 Task: Create a rule from the Routing list, Task moved to a section -> Set Priority in the project TranslateForge , set the section as To-Do and set the priority of the task as  High.
Action: Mouse pressed left at (24, 65)
Screenshot: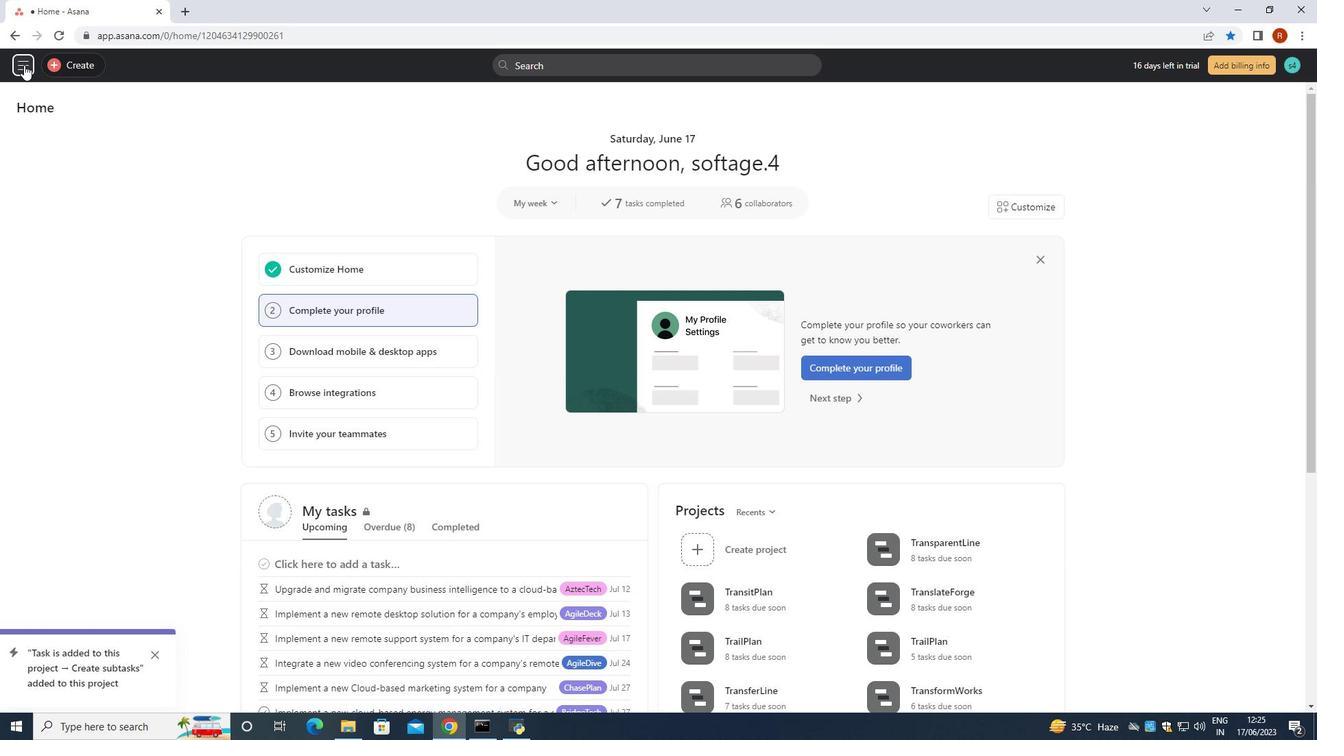 
Action: Mouse moved to (68, 455)
Screenshot: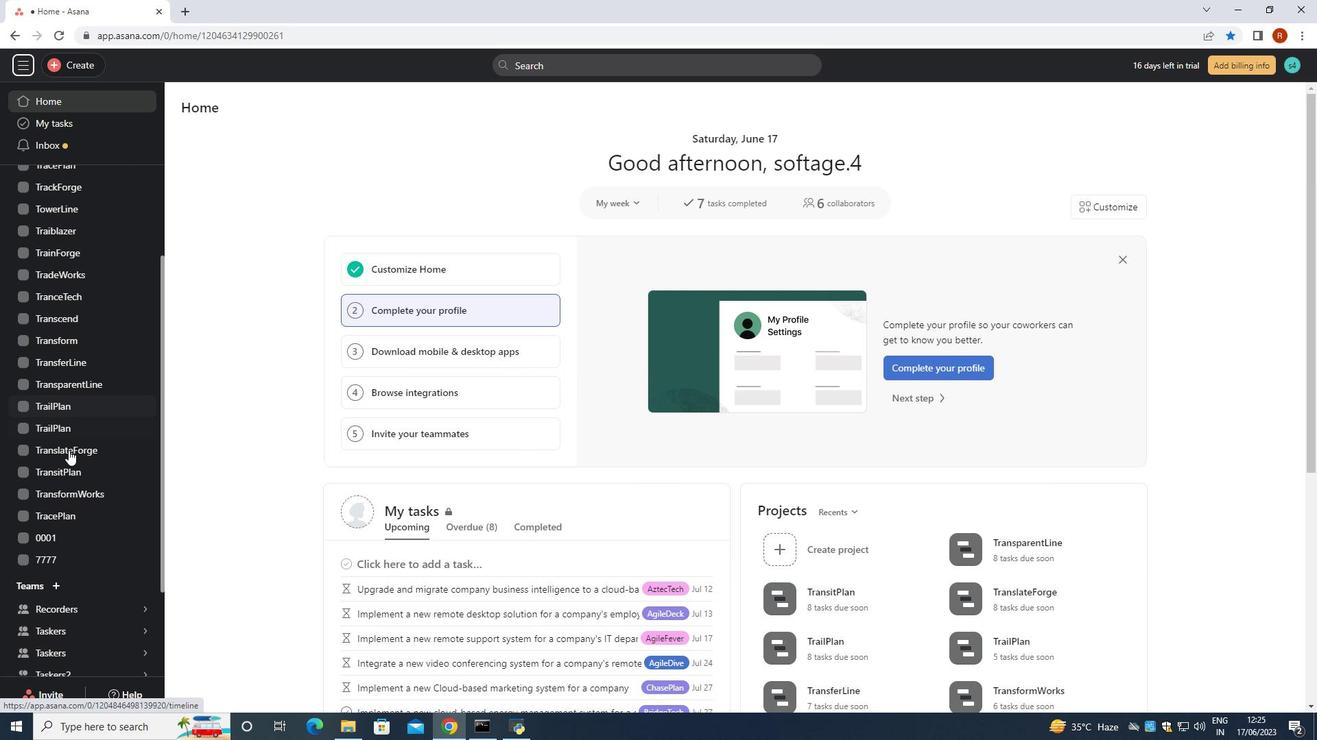 
Action: Mouse pressed left at (68, 455)
Screenshot: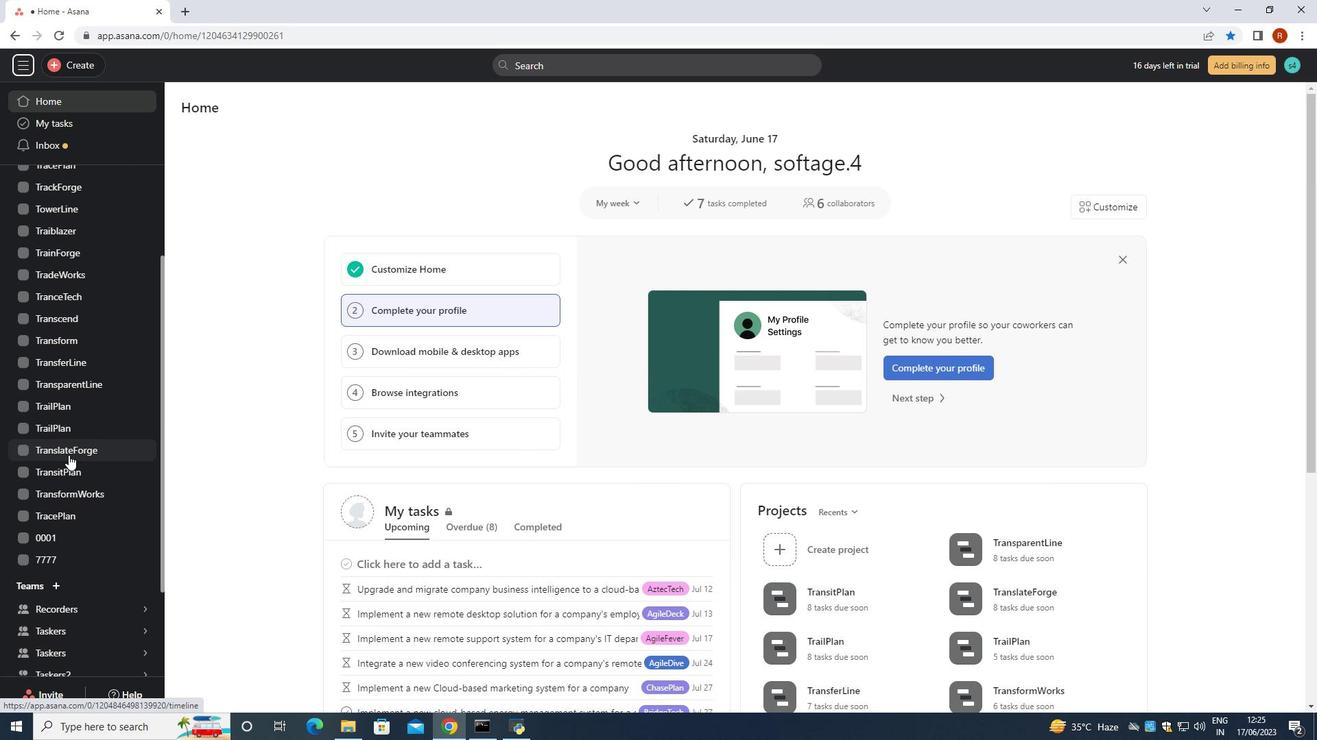 
Action: Mouse moved to (1268, 113)
Screenshot: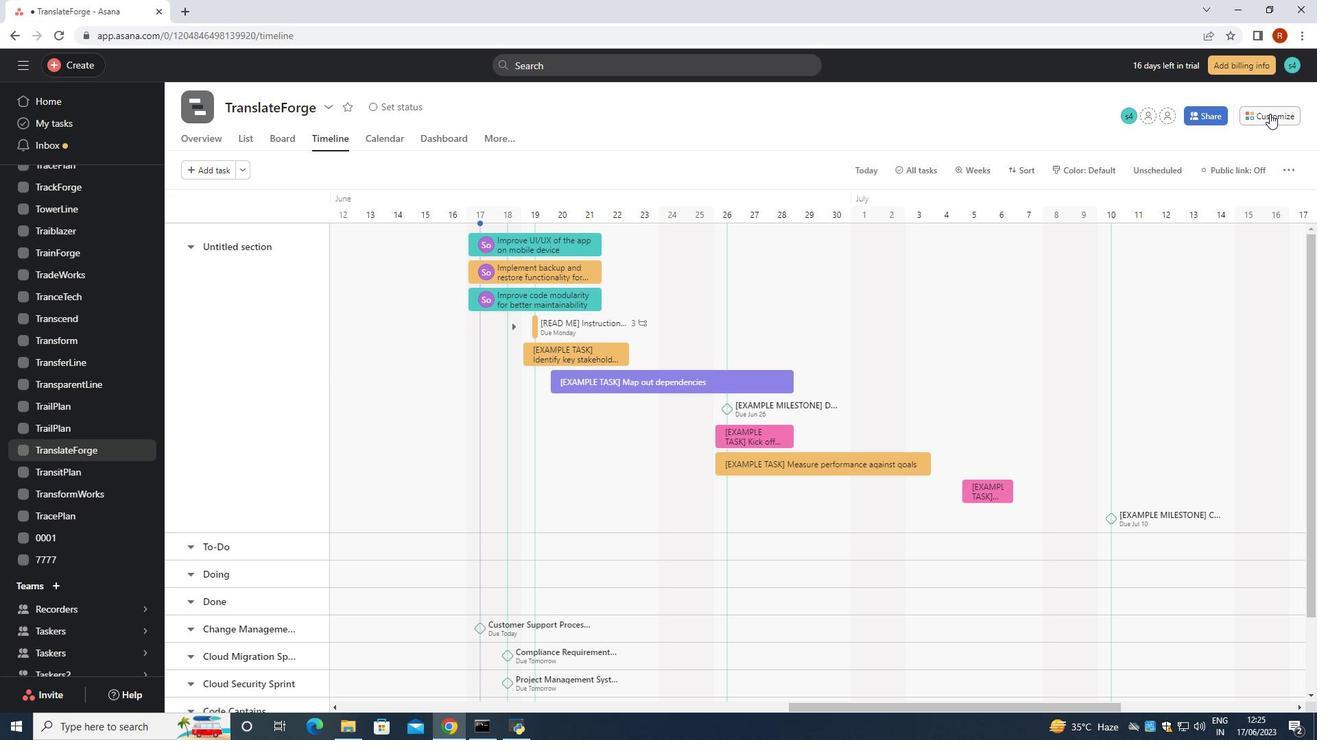 
Action: Mouse pressed left at (1268, 113)
Screenshot: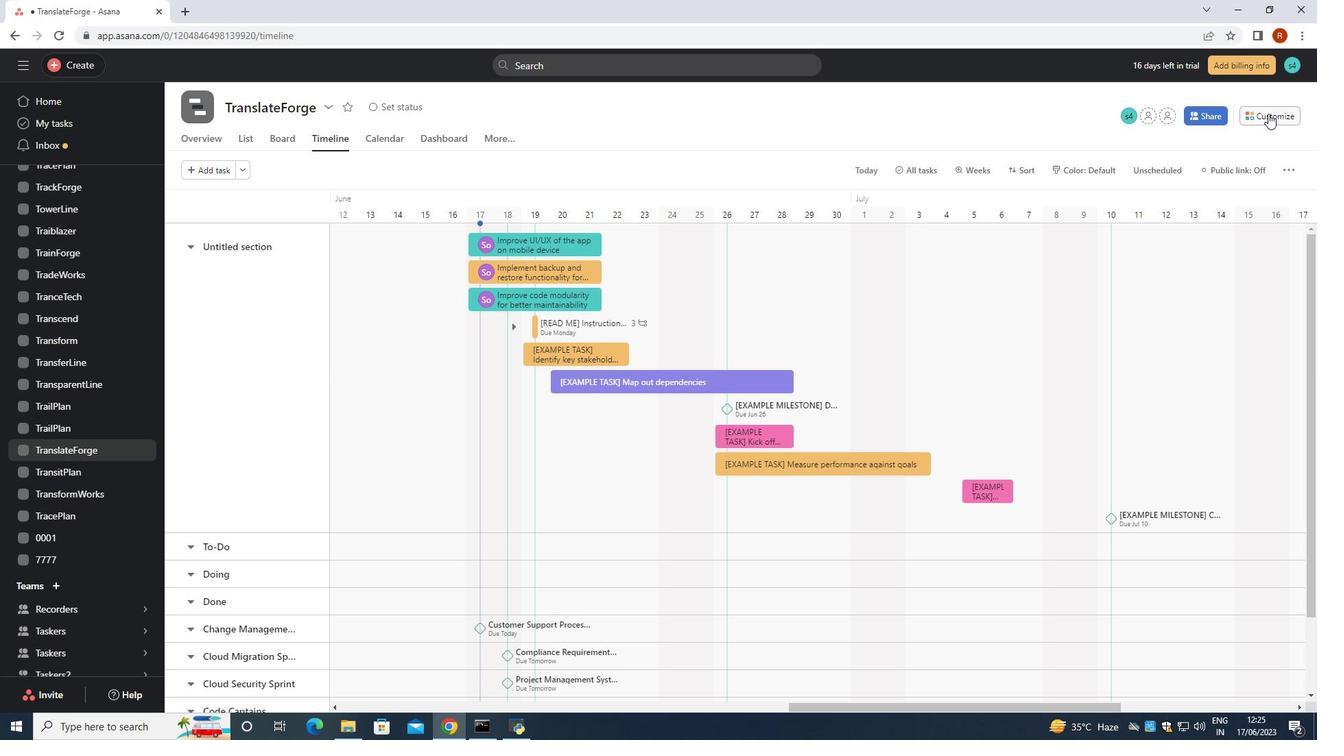 
Action: Mouse moved to (1025, 334)
Screenshot: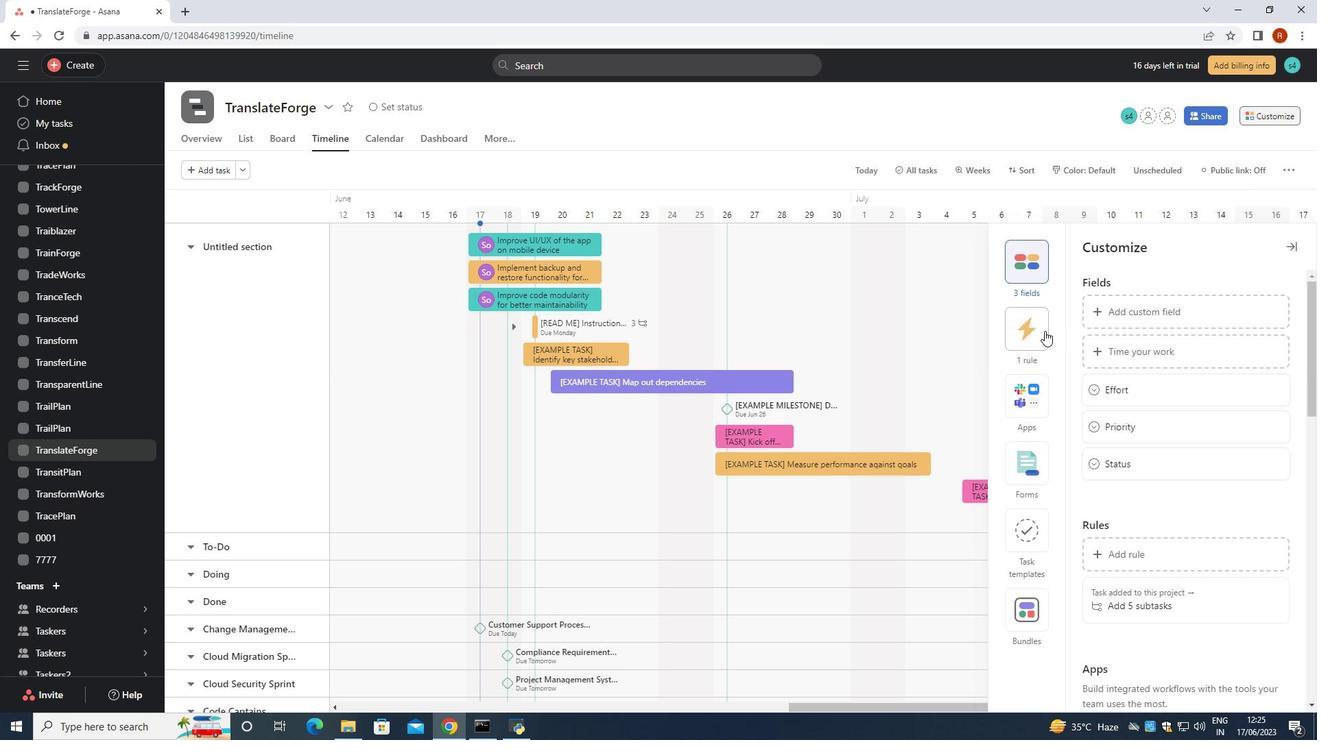 
Action: Mouse pressed left at (1025, 334)
Screenshot: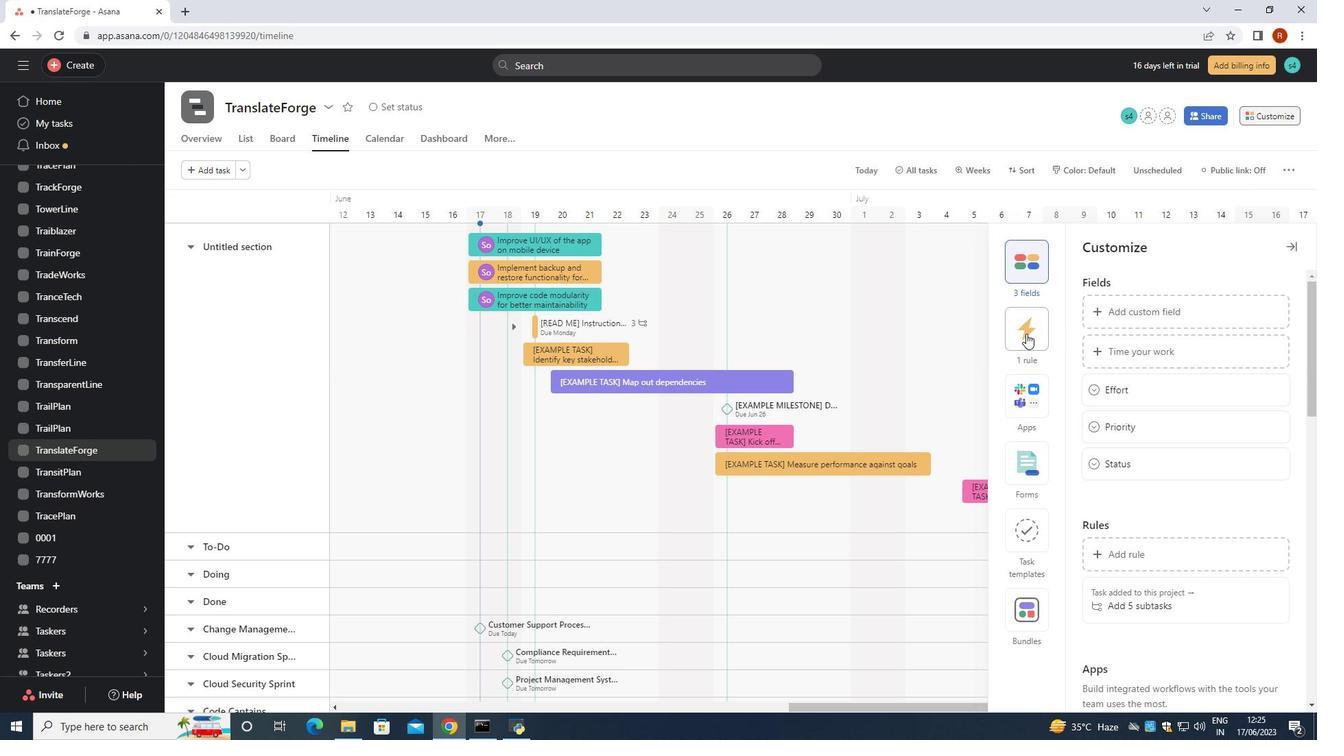 
Action: Mouse moved to (1181, 322)
Screenshot: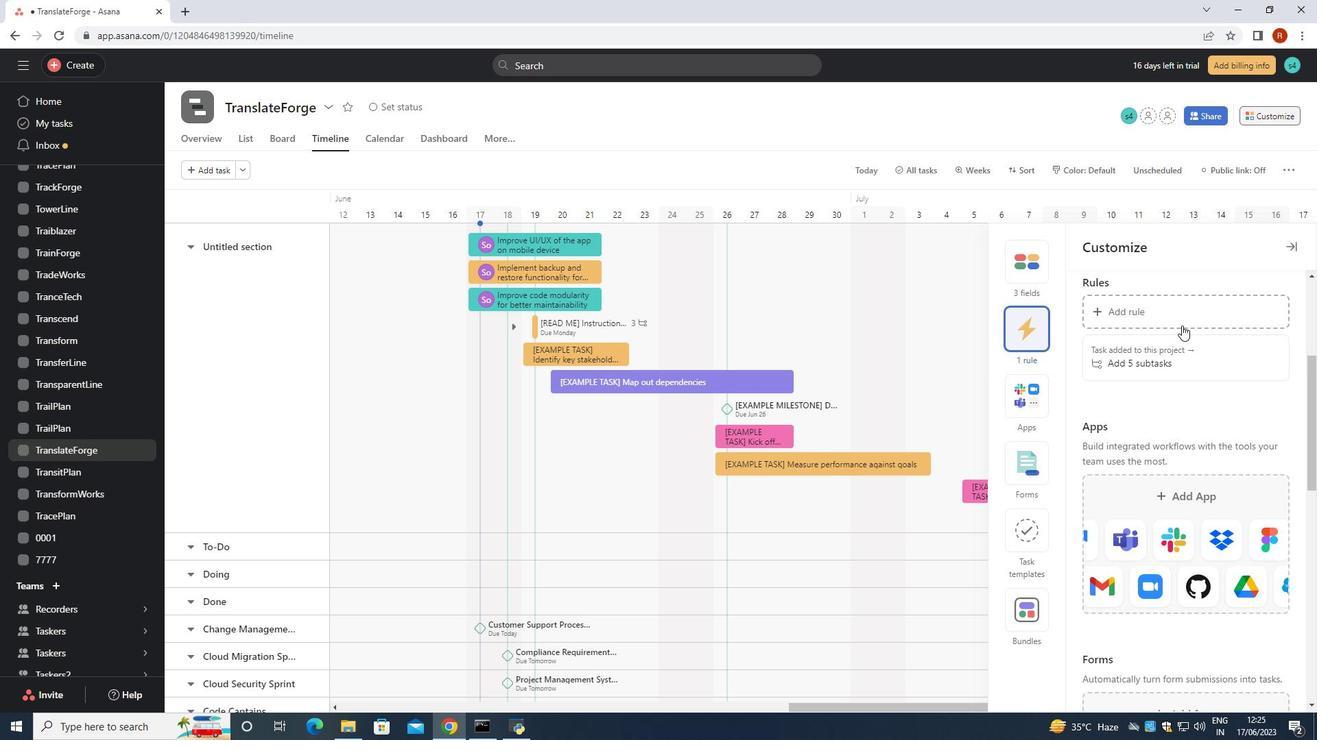 
Action: Mouse pressed left at (1181, 322)
Screenshot: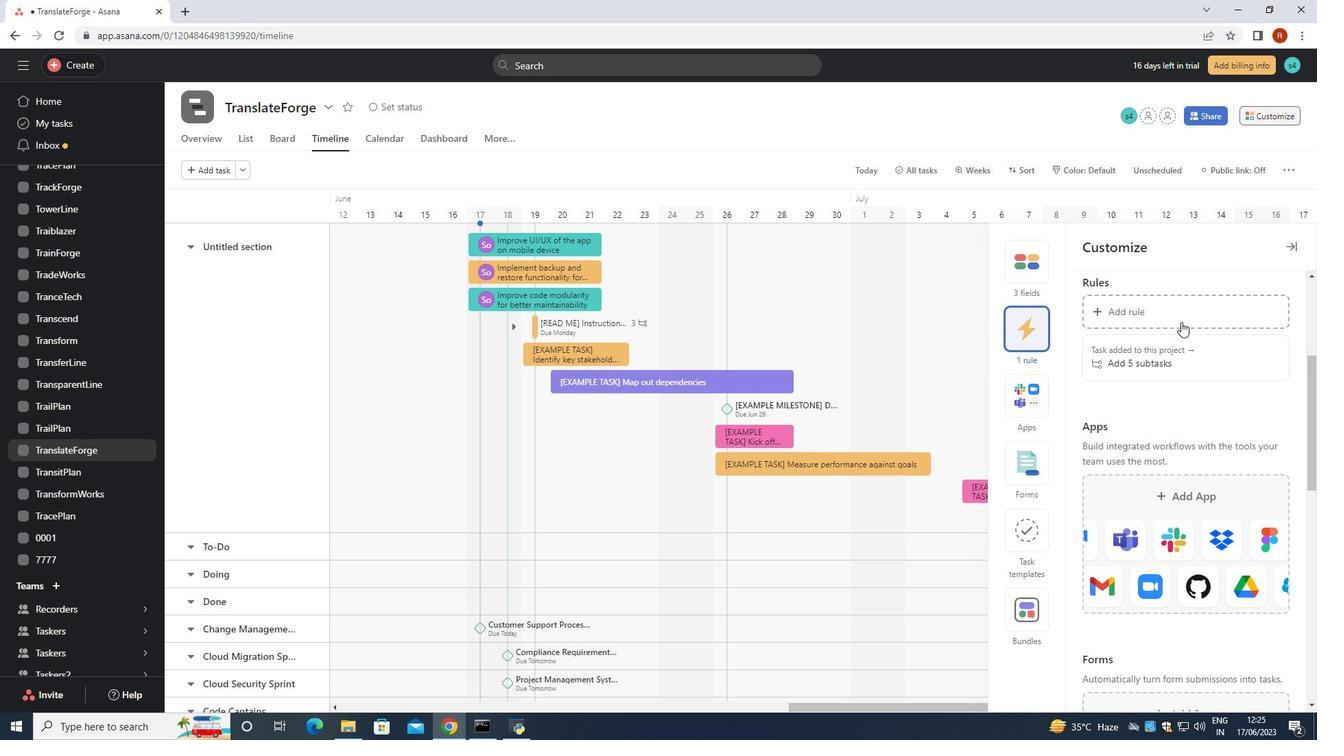 
Action: Mouse moved to (291, 183)
Screenshot: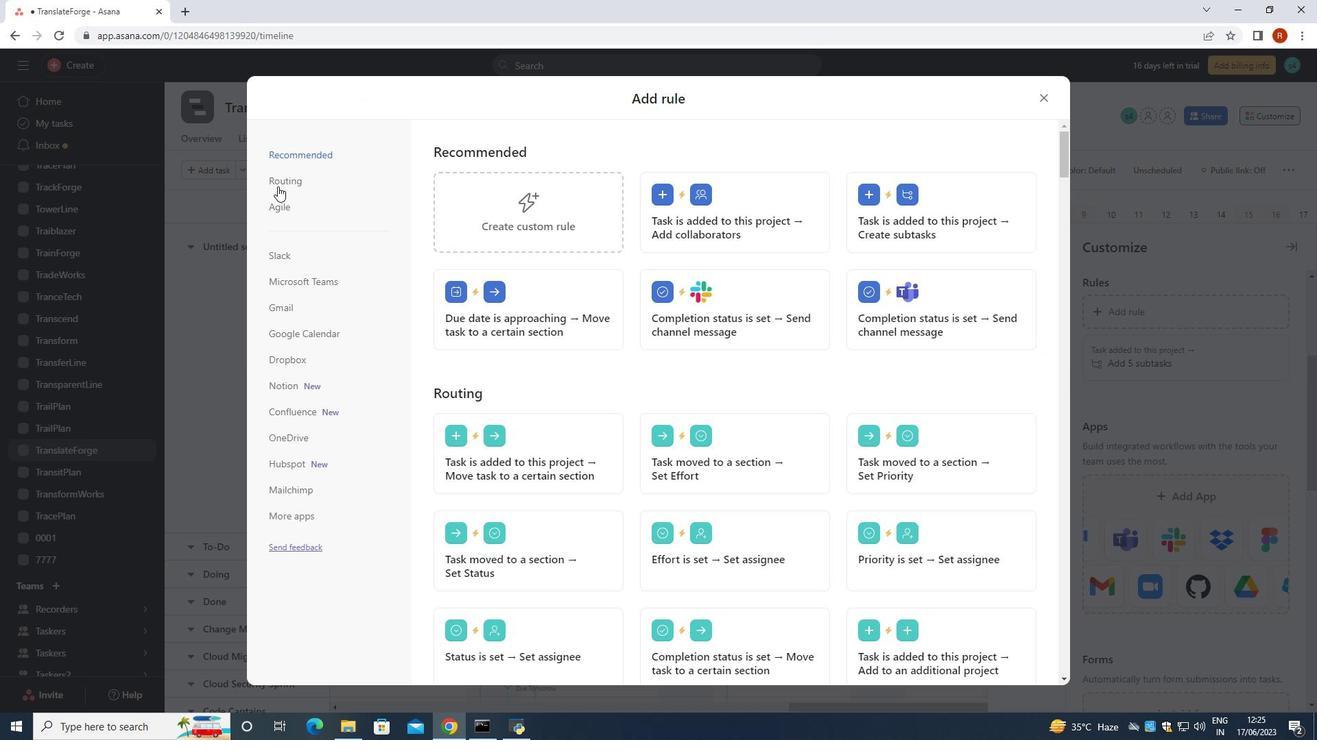 
Action: Mouse pressed left at (291, 183)
Screenshot: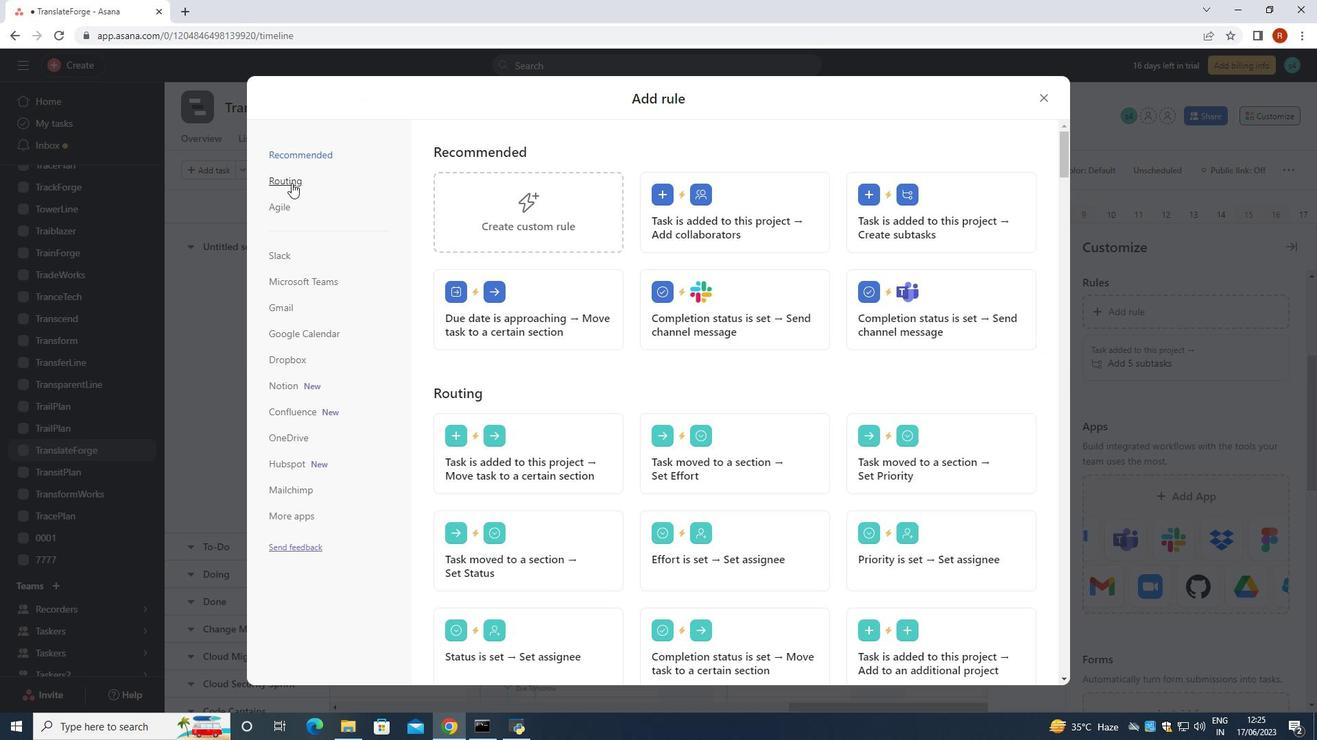 
Action: Mouse moved to (909, 218)
Screenshot: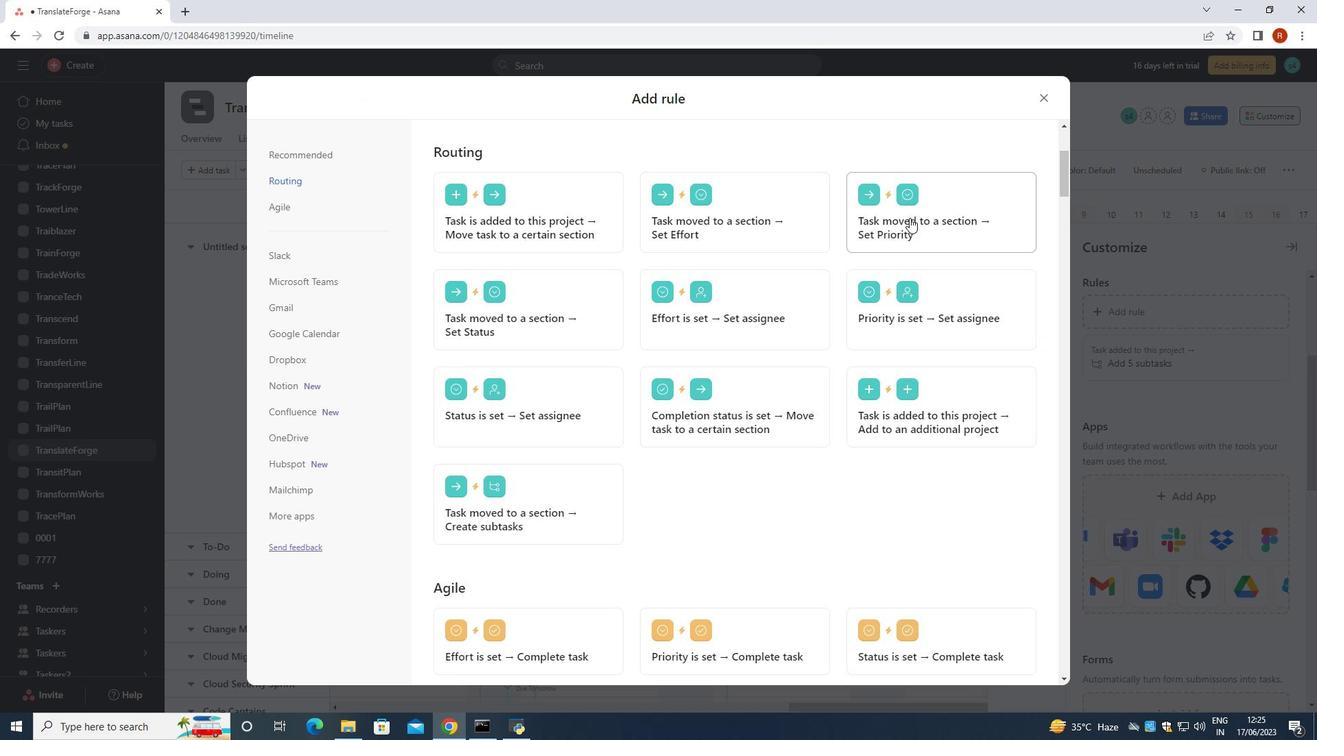 
Action: Mouse pressed left at (909, 218)
Screenshot: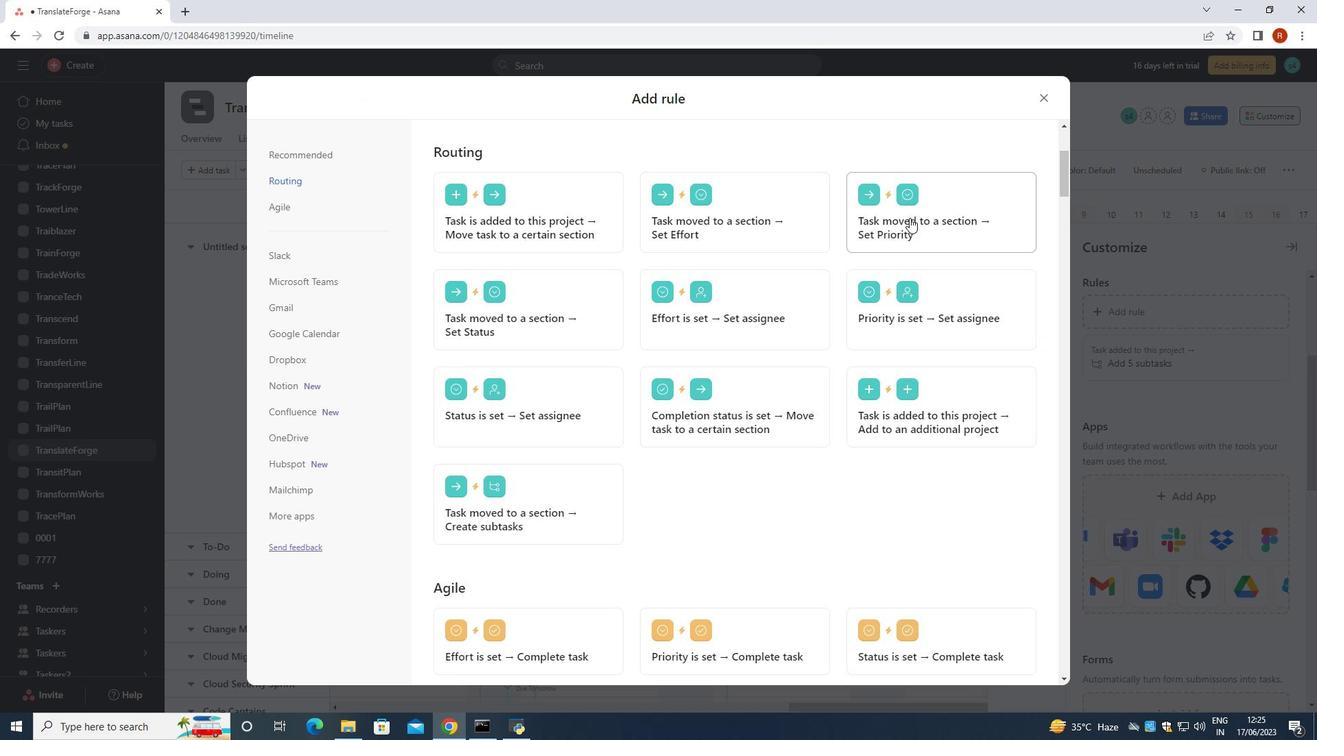 
Action: Mouse moved to (916, 244)
Screenshot: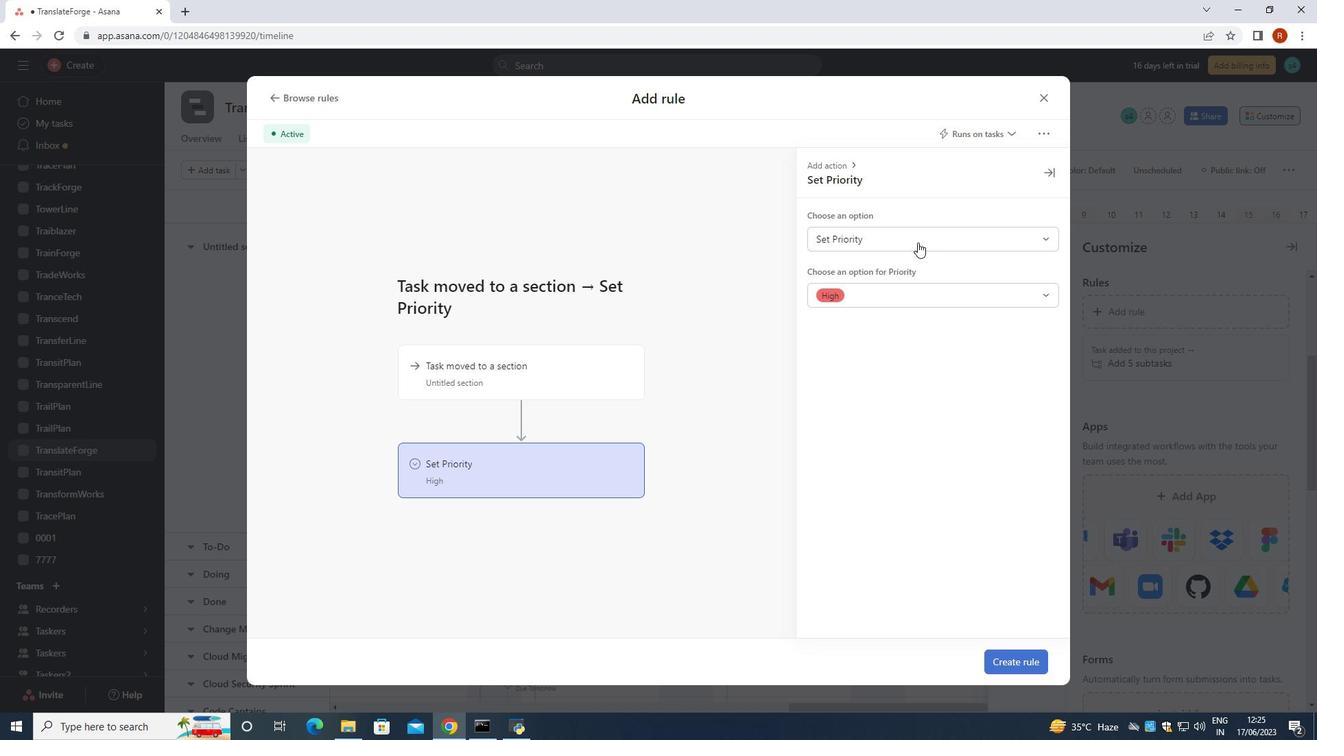 
Action: Mouse pressed left at (916, 244)
Screenshot: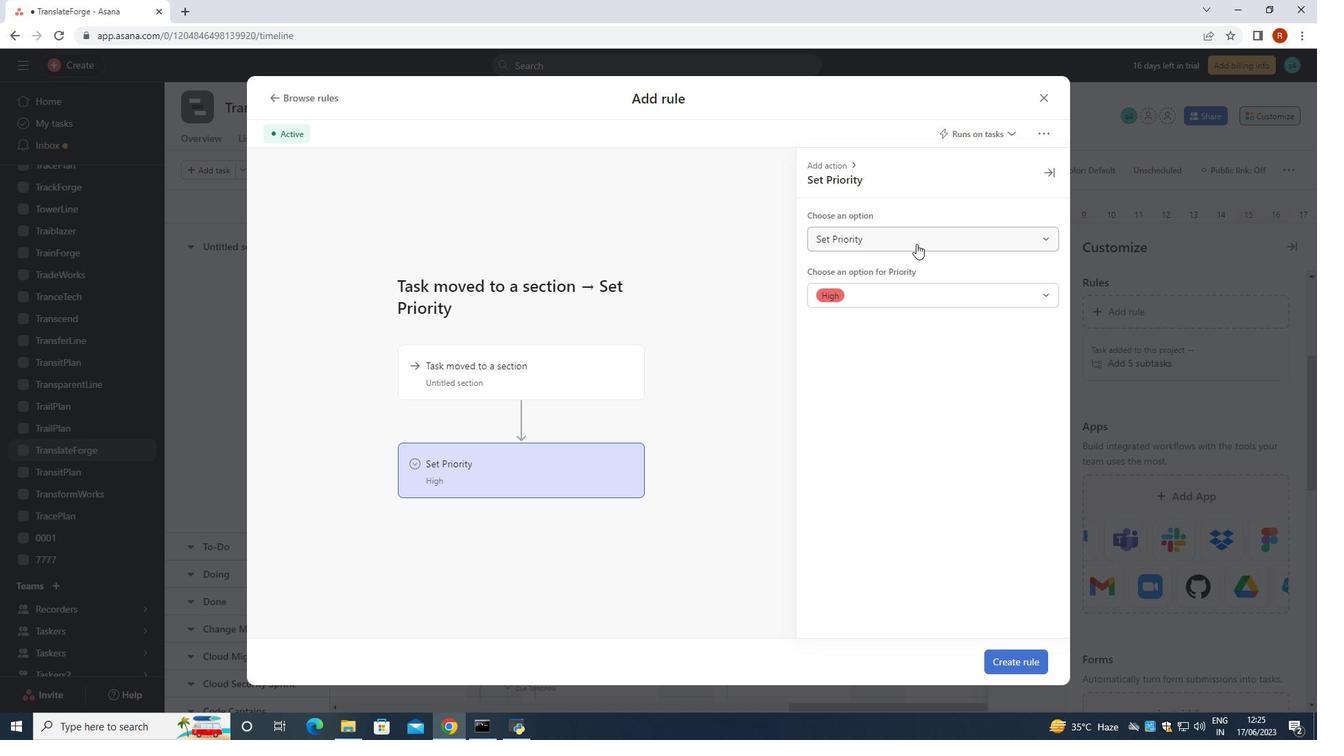 
Action: Mouse pressed left at (916, 244)
Screenshot: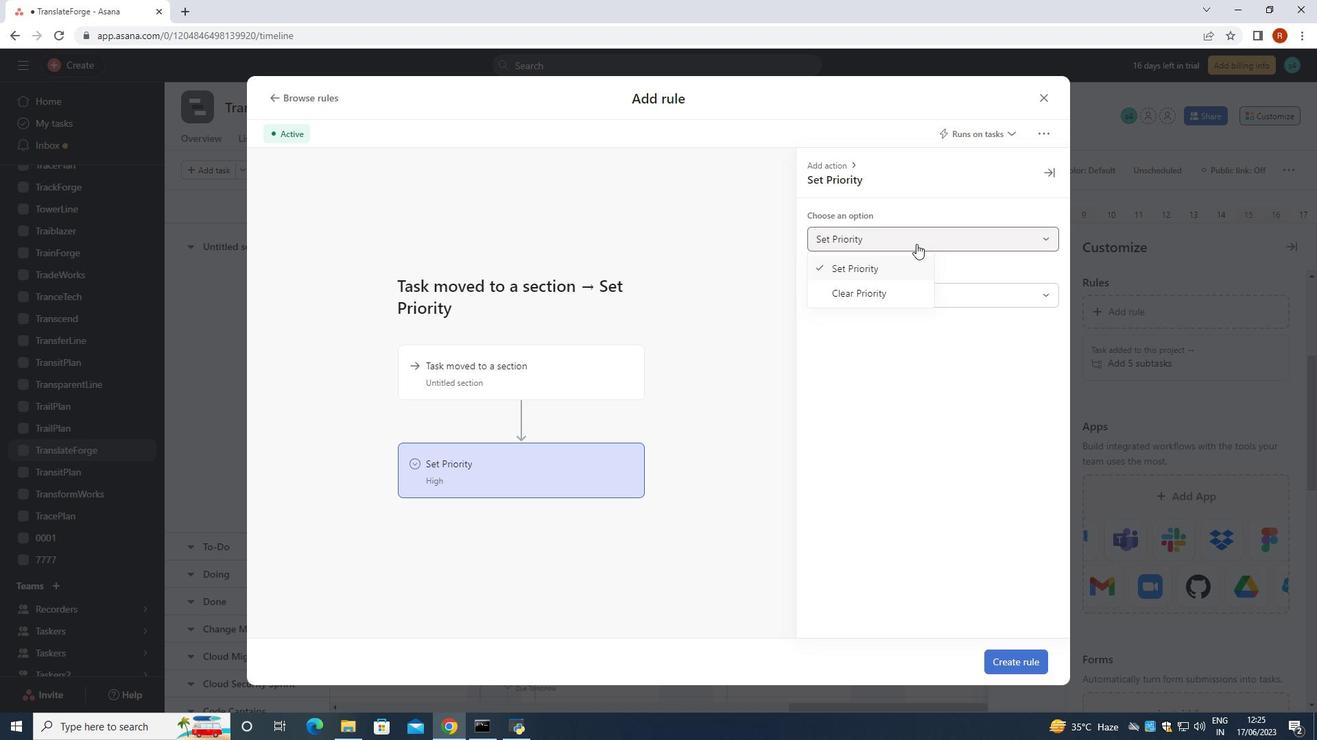 
Action: Mouse moved to (476, 356)
Screenshot: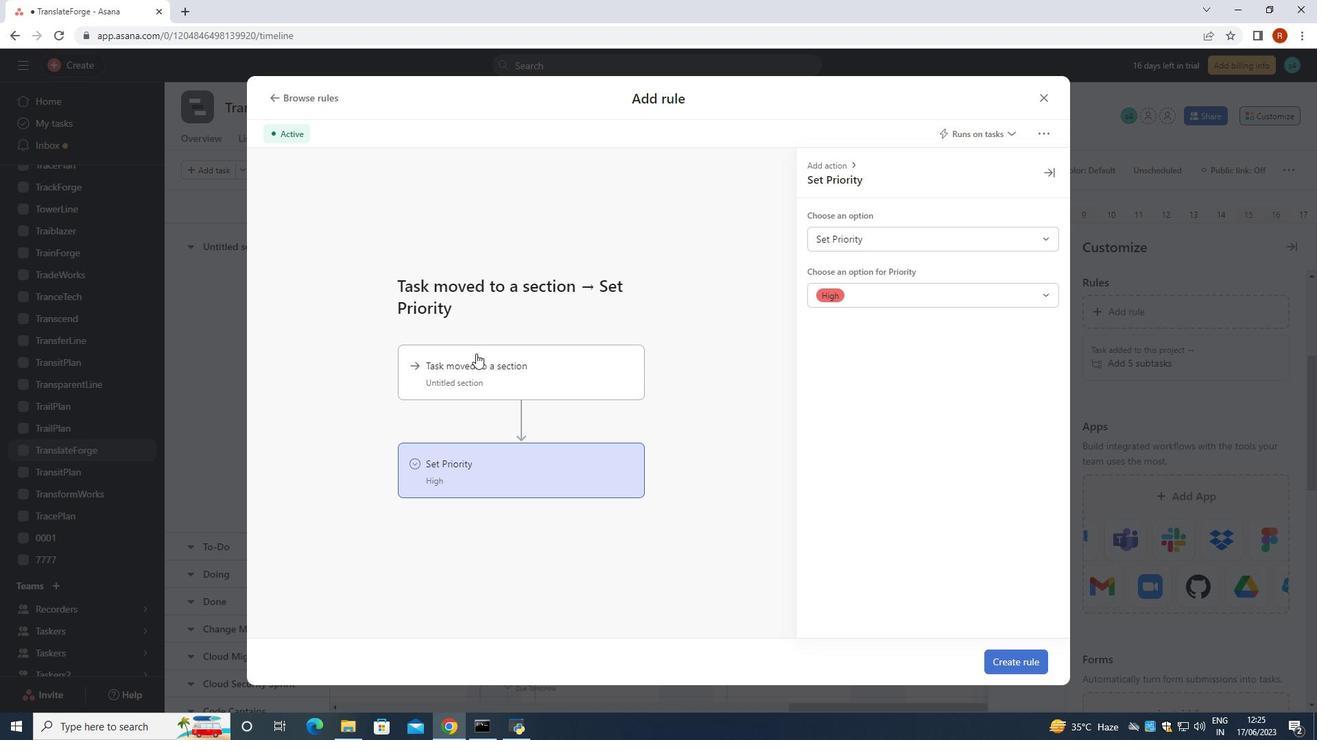 
Action: Mouse pressed left at (476, 356)
Screenshot: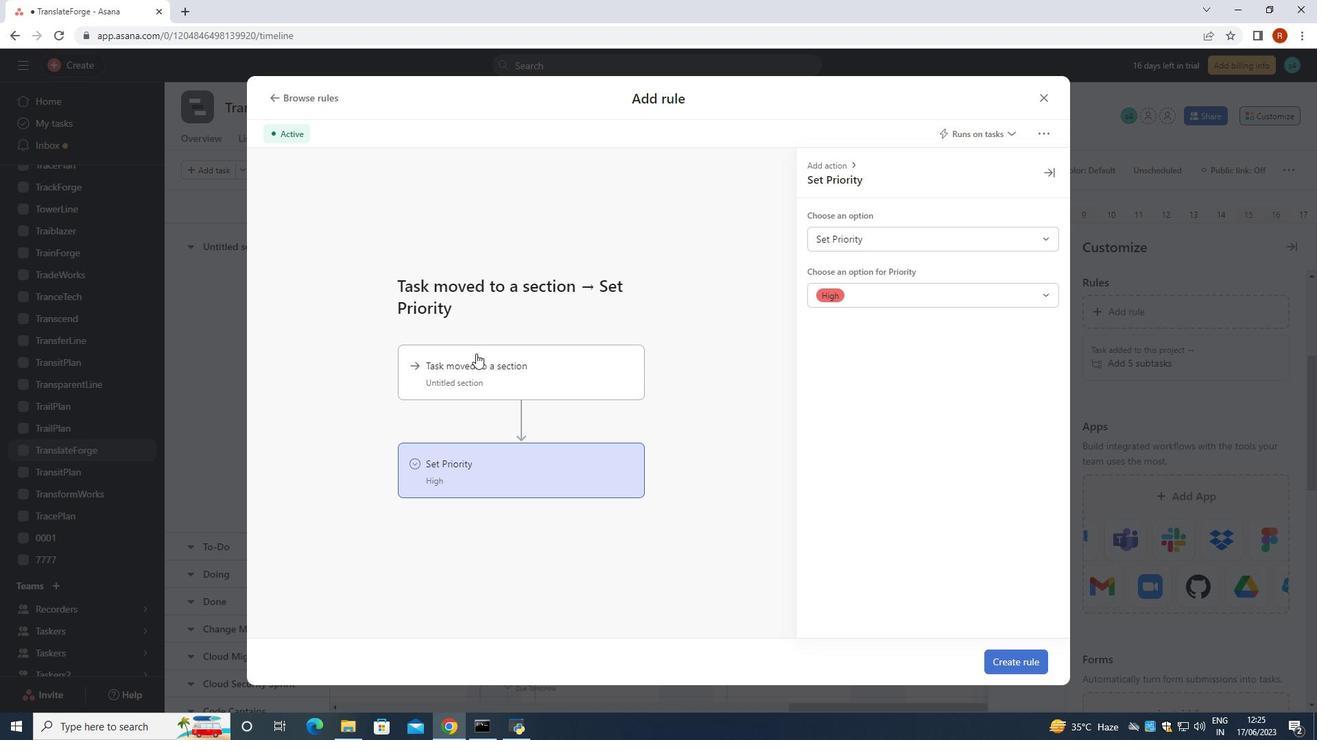 
Action: Mouse moved to (904, 242)
Screenshot: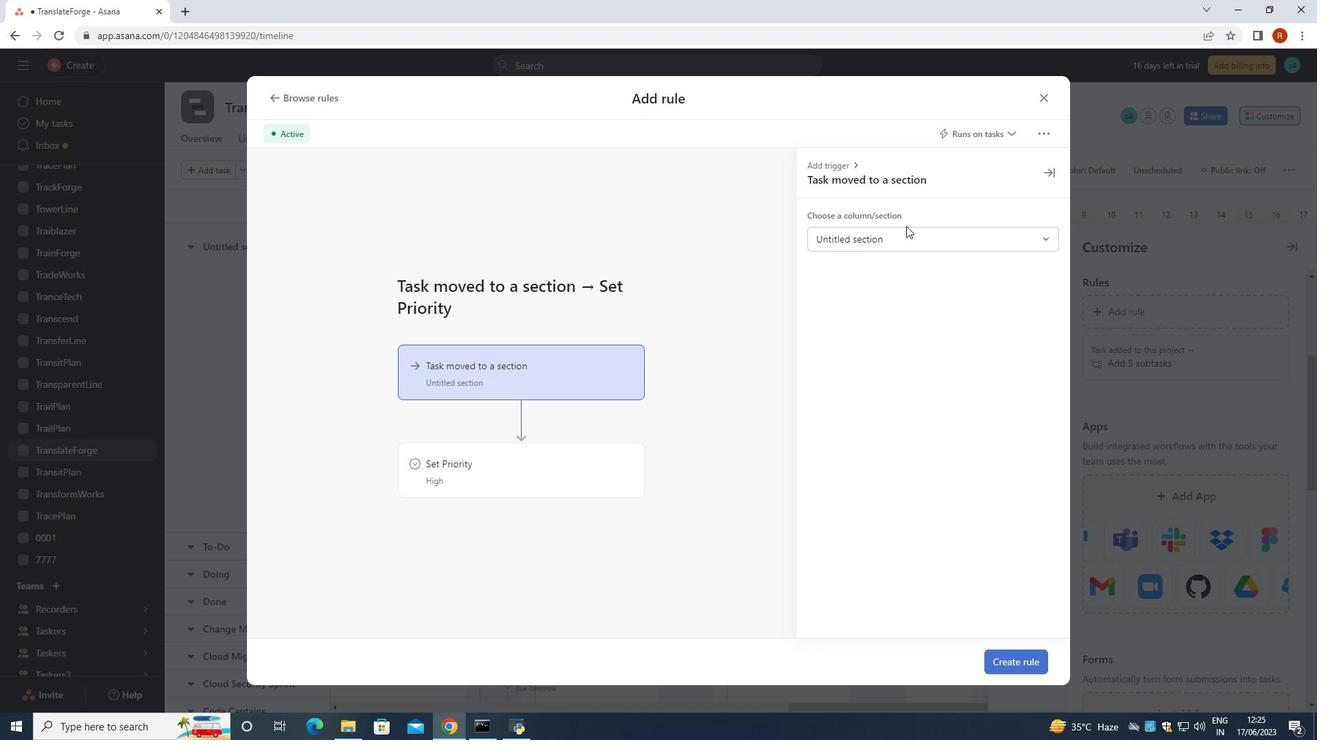 
Action: Mouse pressed left at (904, 242)
Screenshot: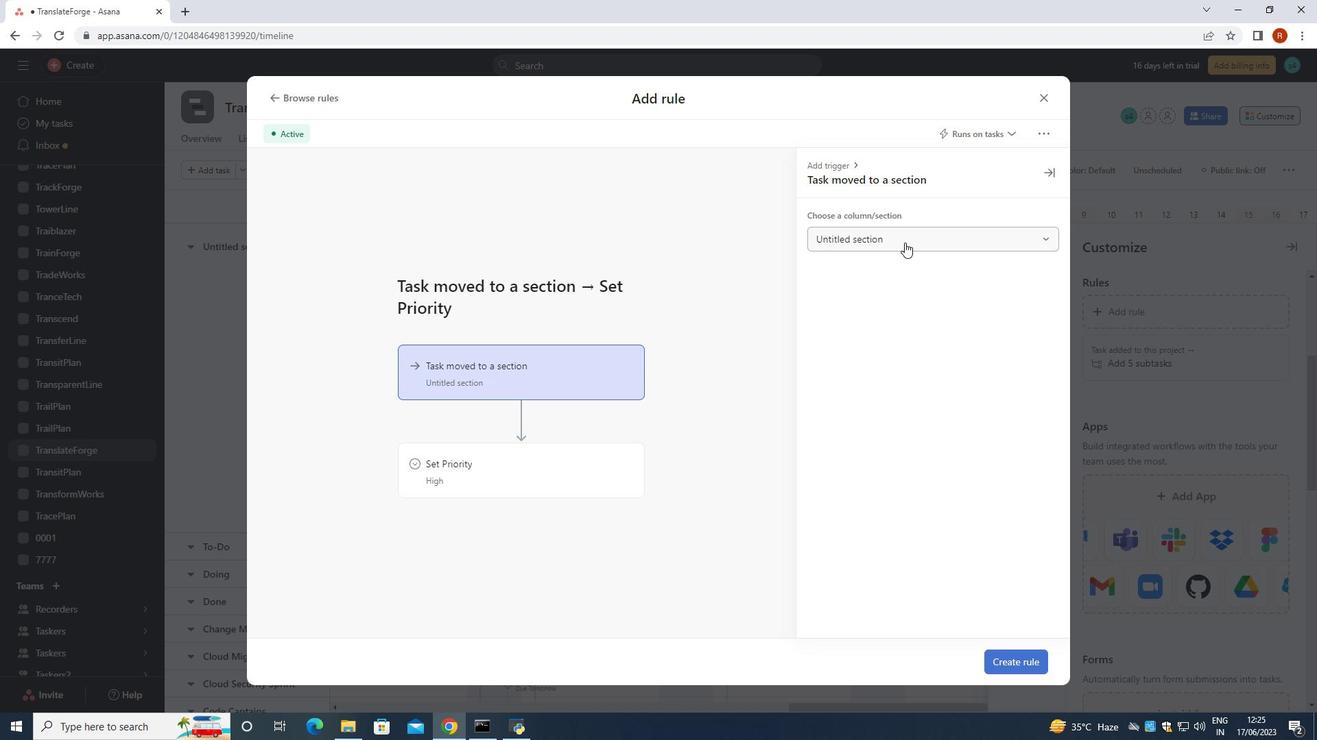 
Action: Mouse moved to (874, 293)
Screenshot: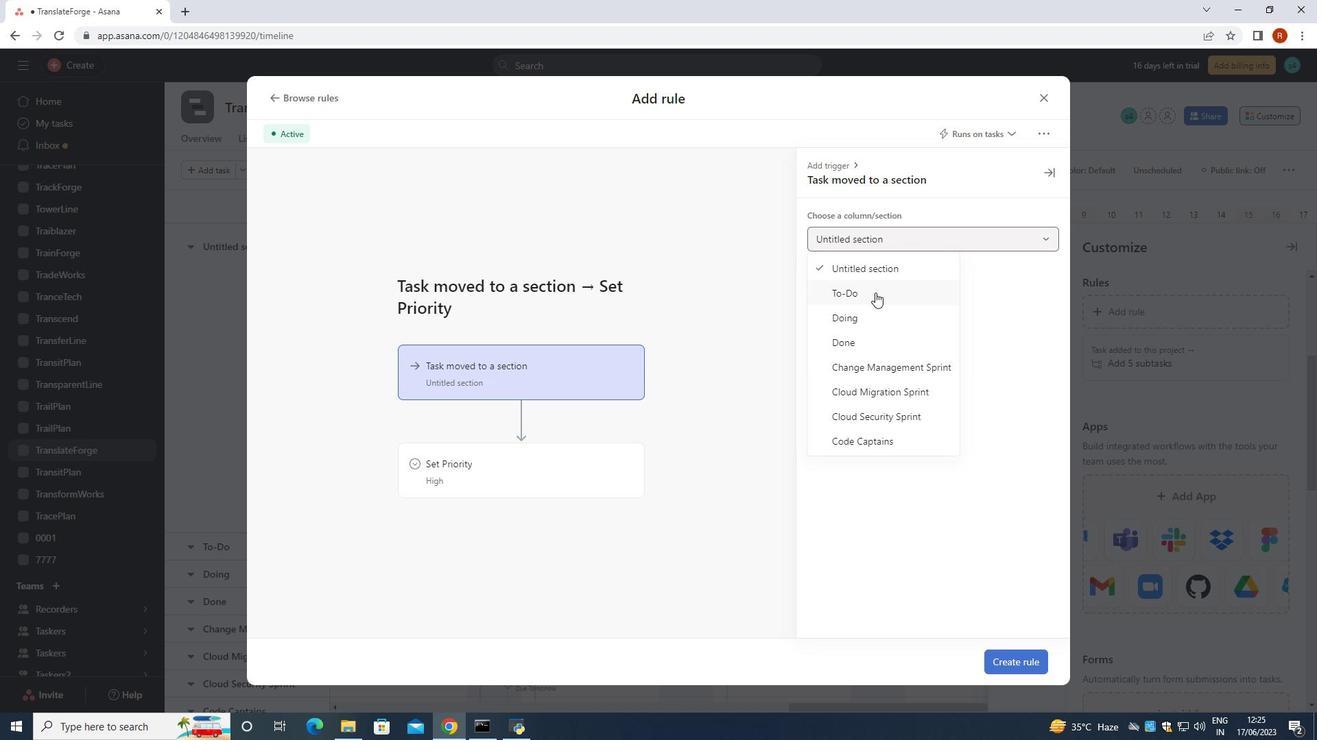 
Action: Mouse pressed left at (874, 293)
Screenshot: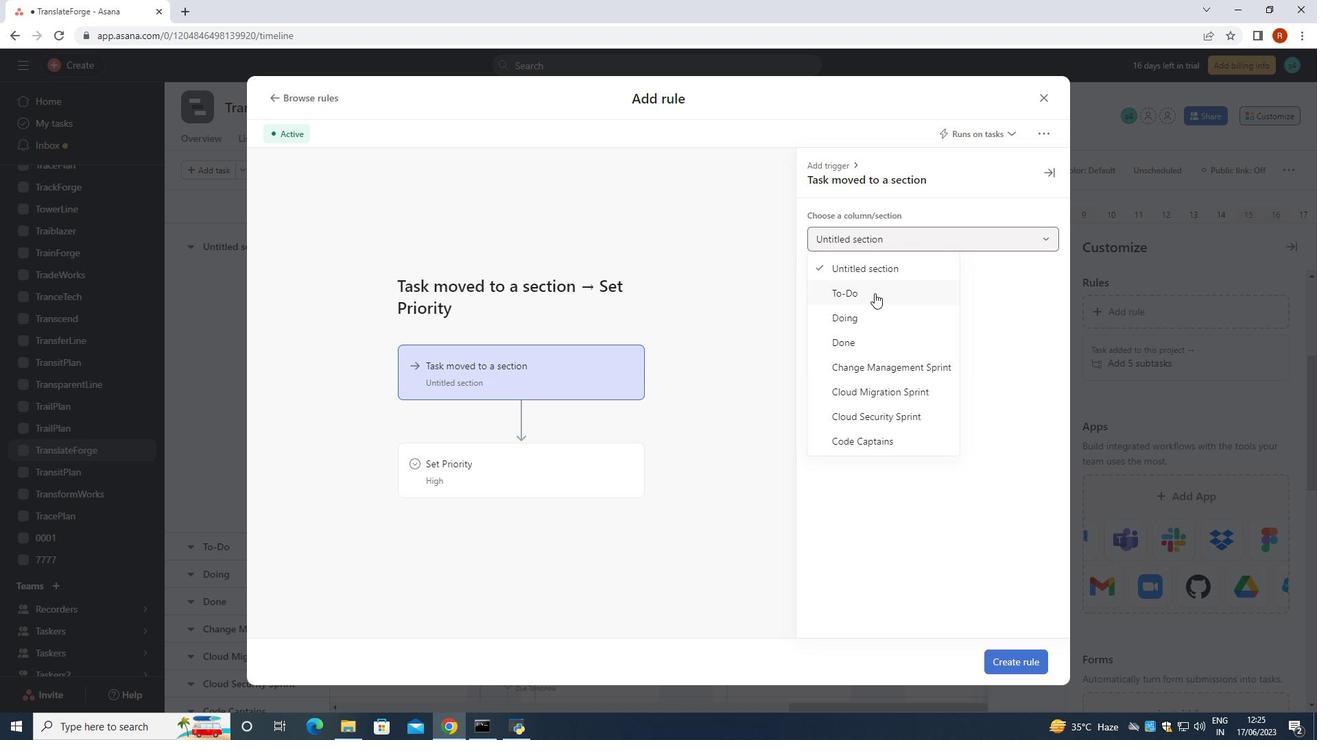 
Action: Mouse moved to (505, 465)
Screenshot: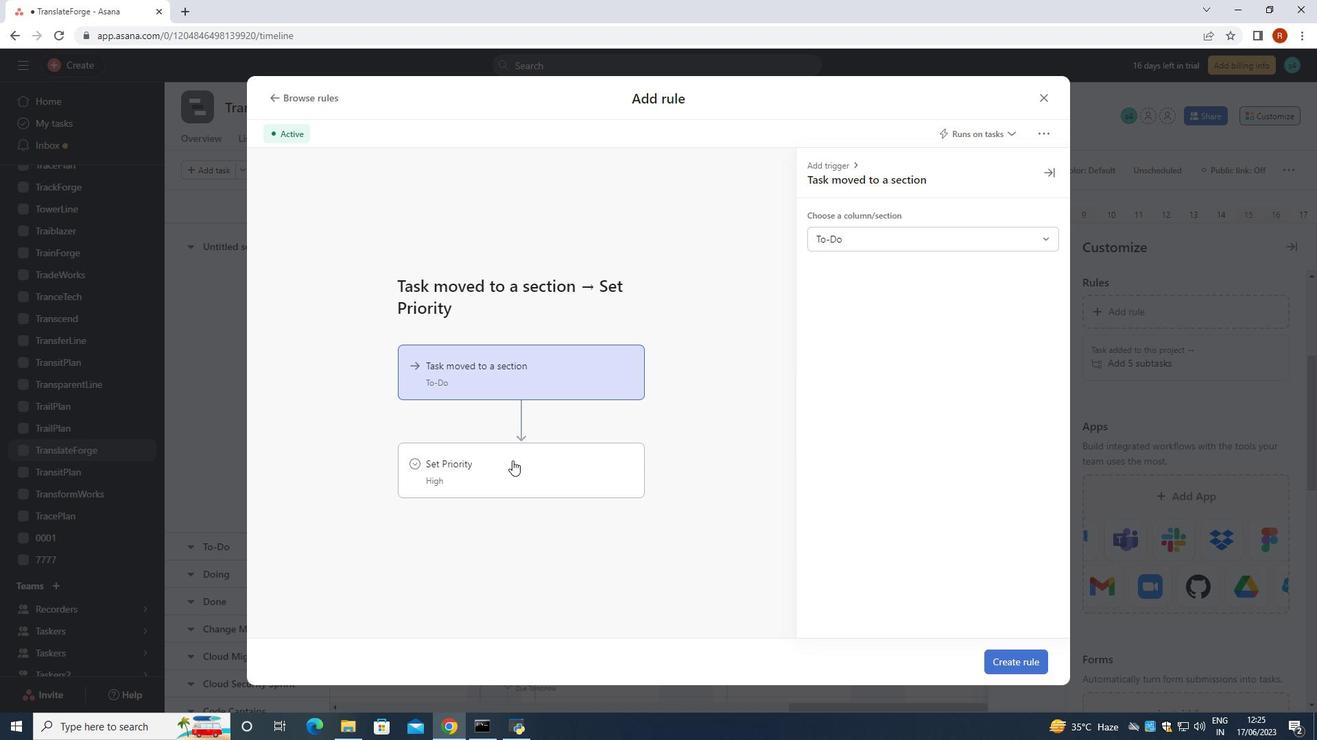 
Action: Mouse pressed left at (505, 465)
Screenshot: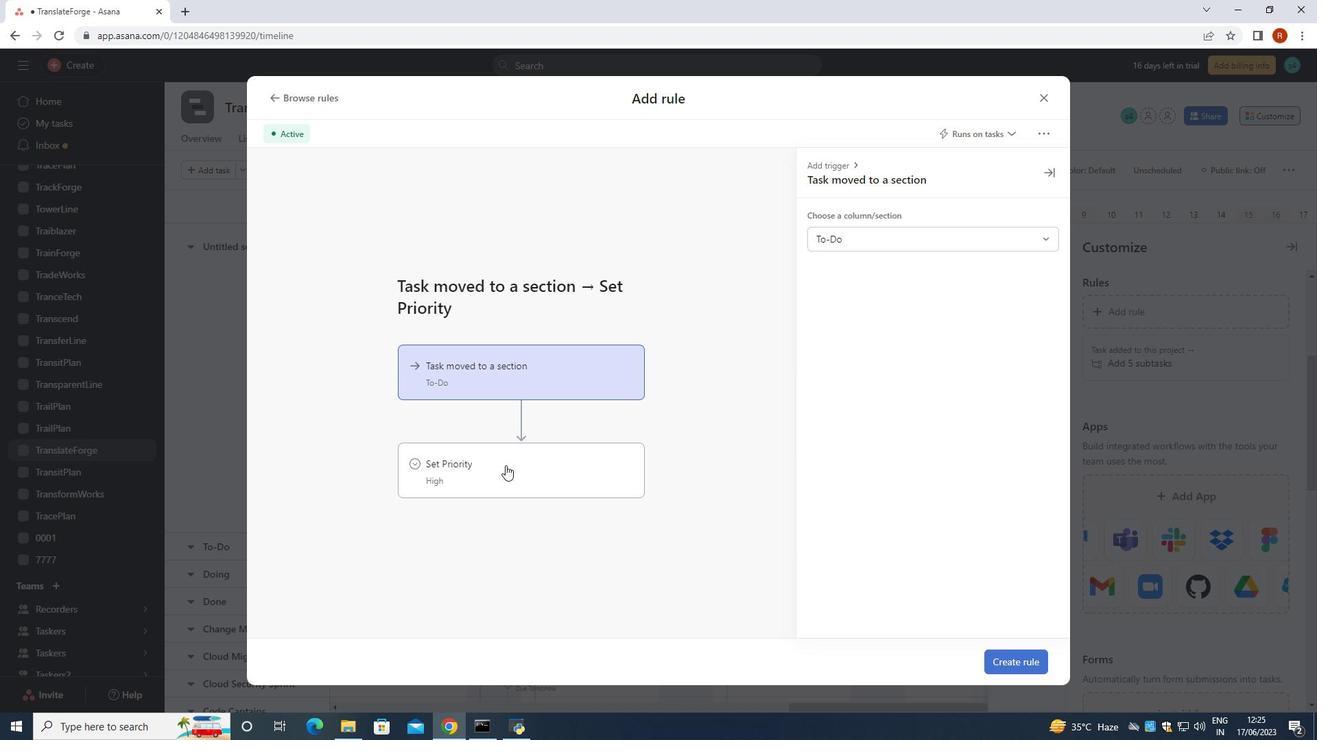 
Action: Mouse moved to (876, 299)
Screenshot: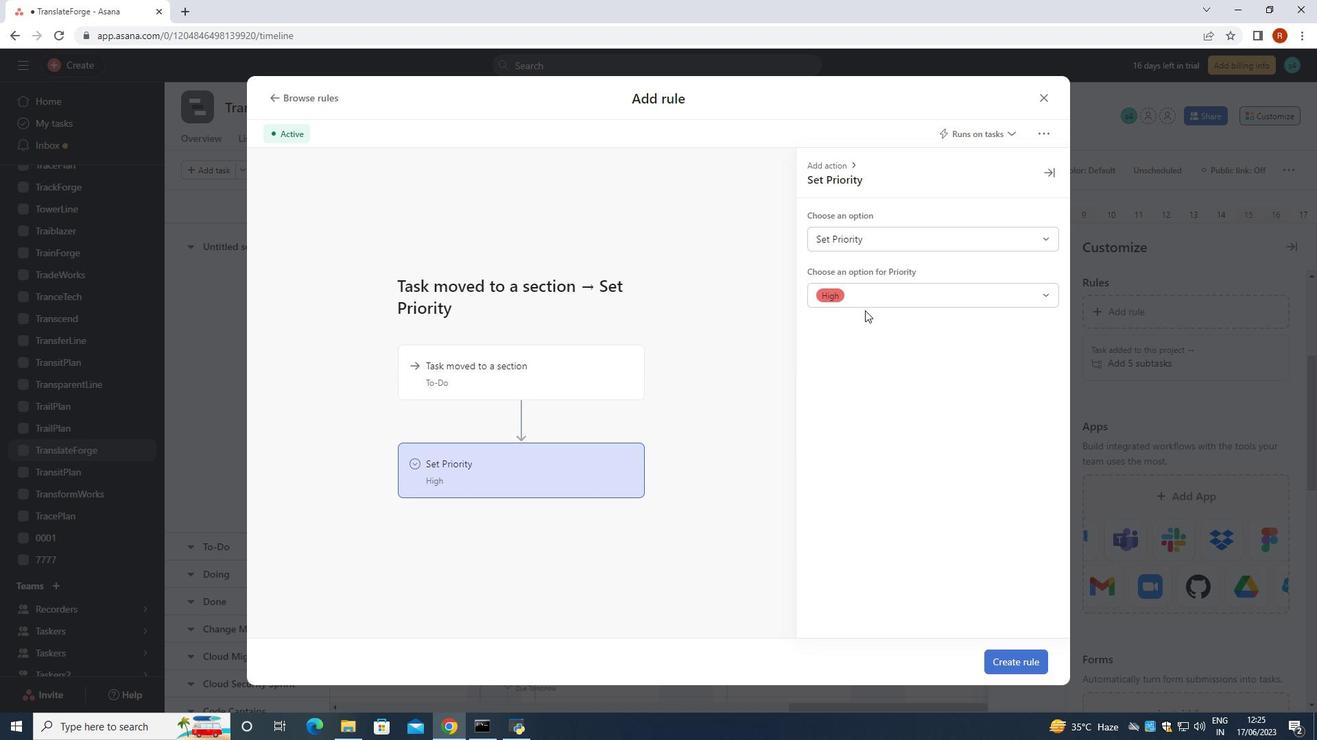 
Action: Mouse pressed left at (876, 299)
Screenshot: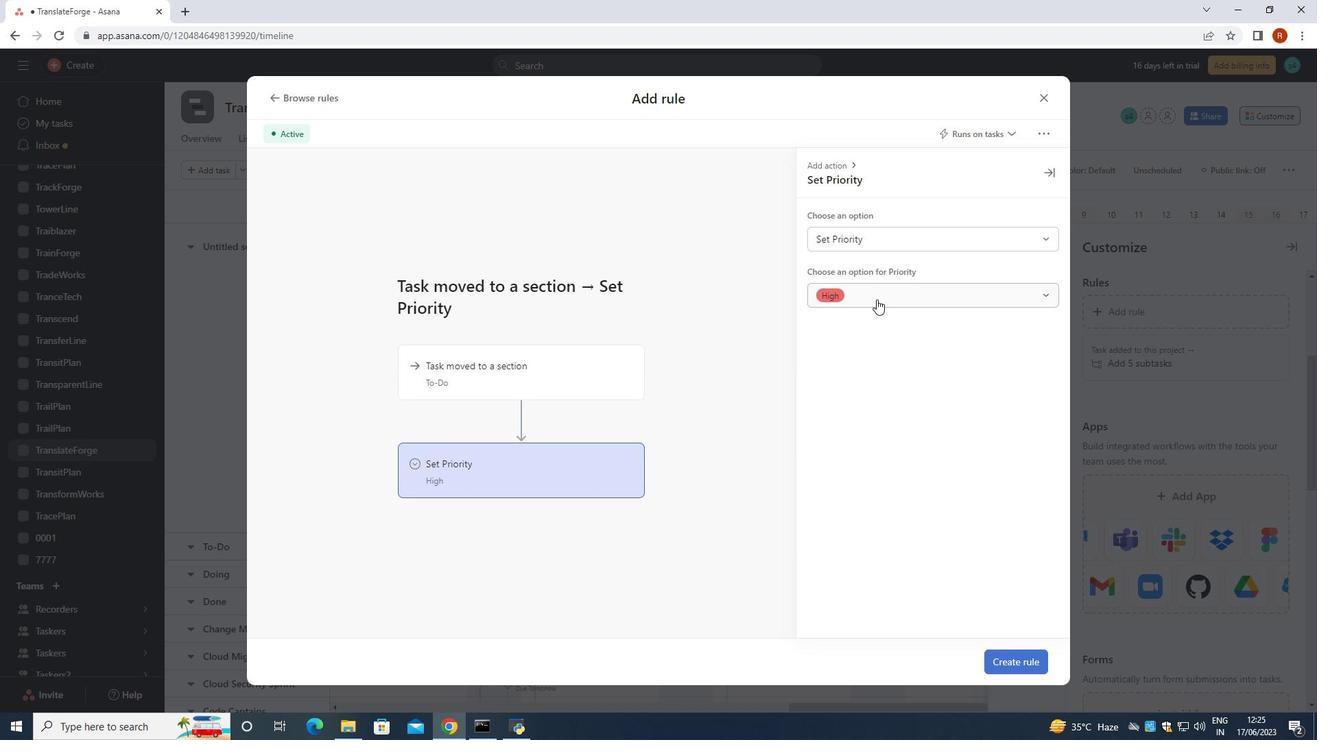 
Action: Mouse moved to (867, 332)
Screenshot: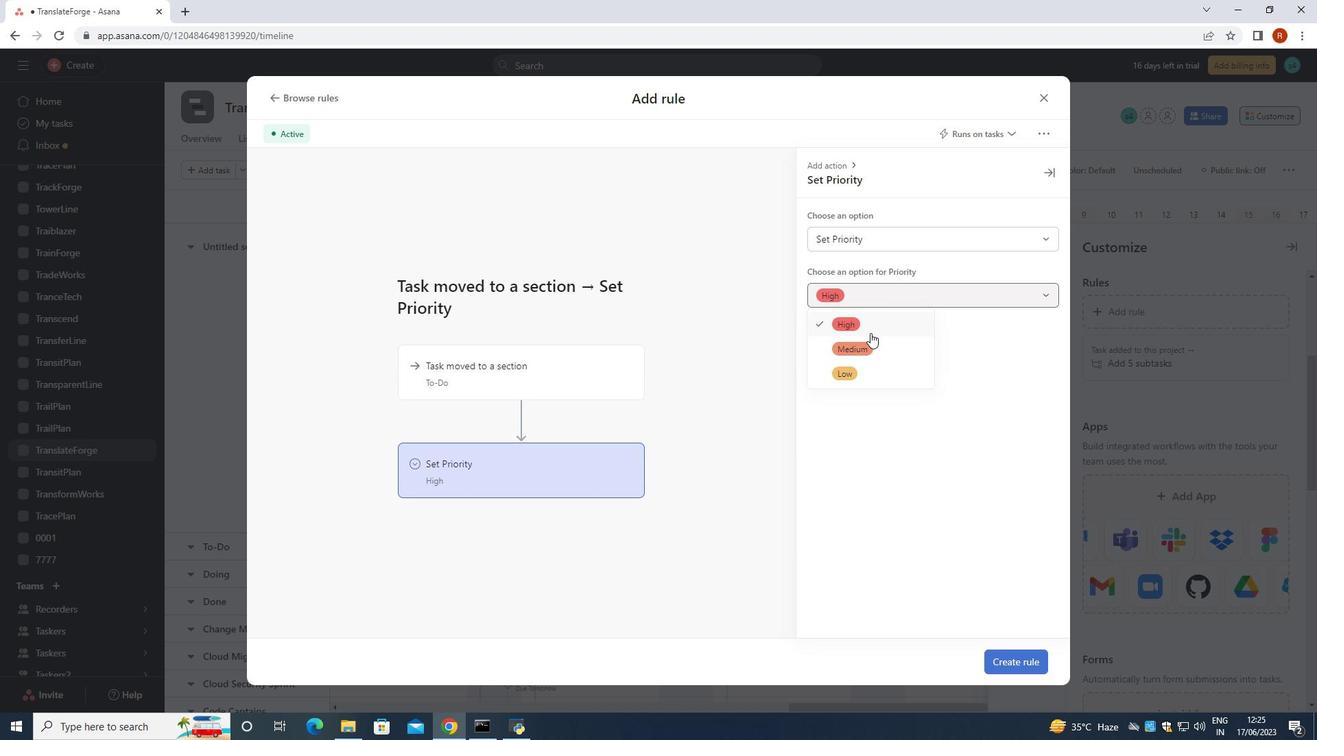 
Action: Mouse pressed left at (867, 332)
Screenshot: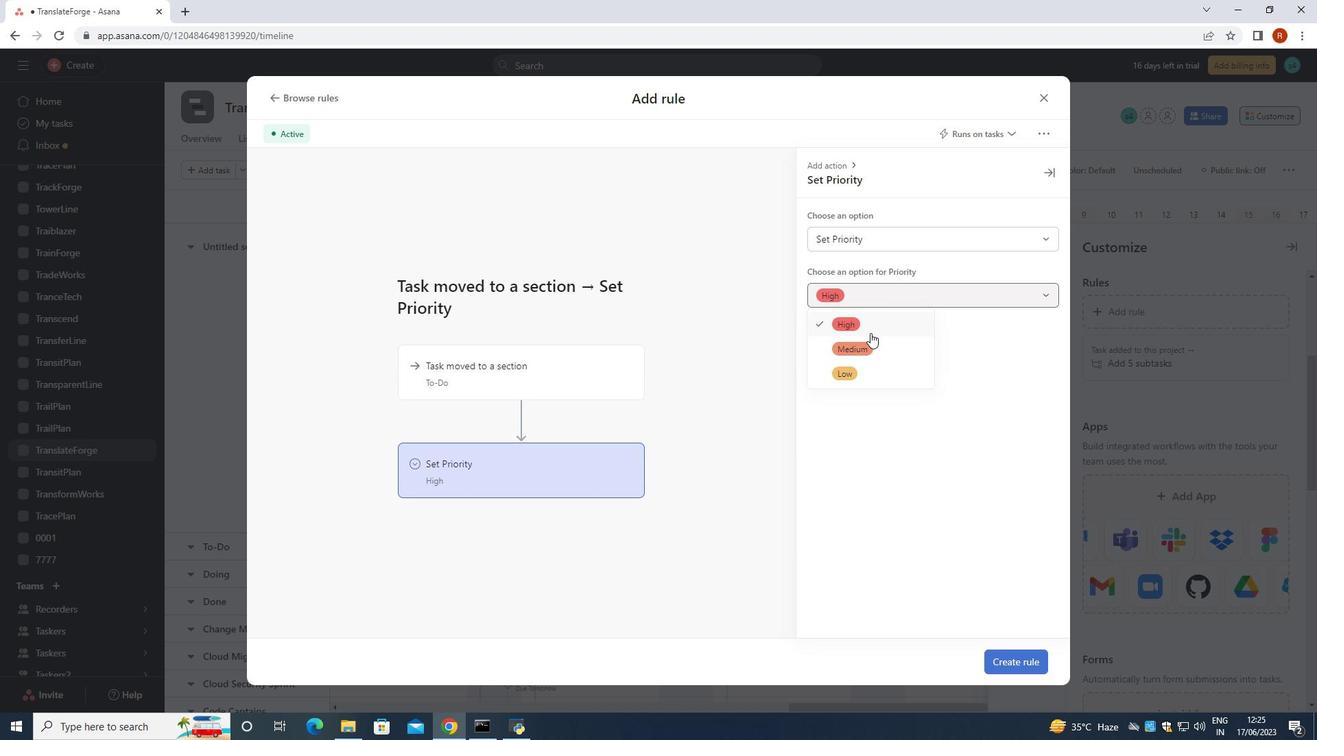 
Action: Mouse moved to (1021, 659)
Screenshot: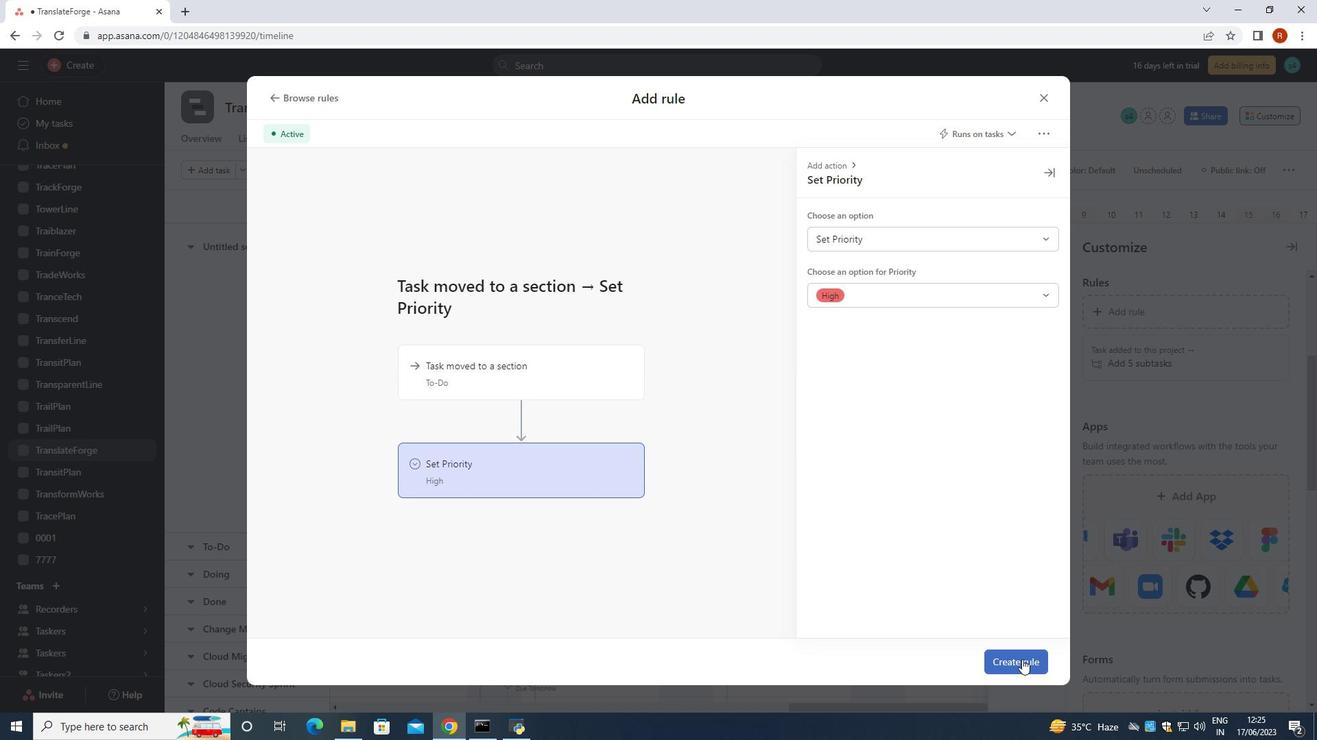 
Action: Mouse pressed left at (1021, 659)
Screenshot: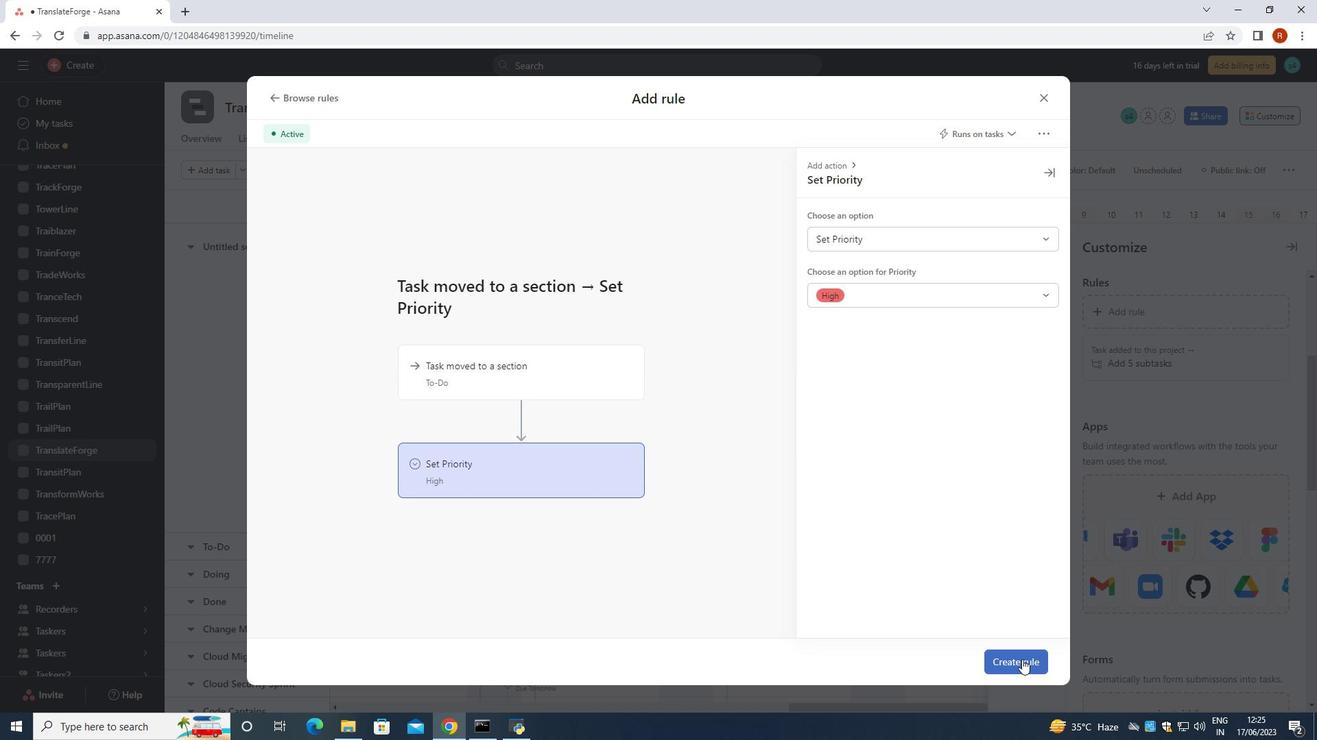 
Action: Mouse moved to (1020, 658)
Screenshot: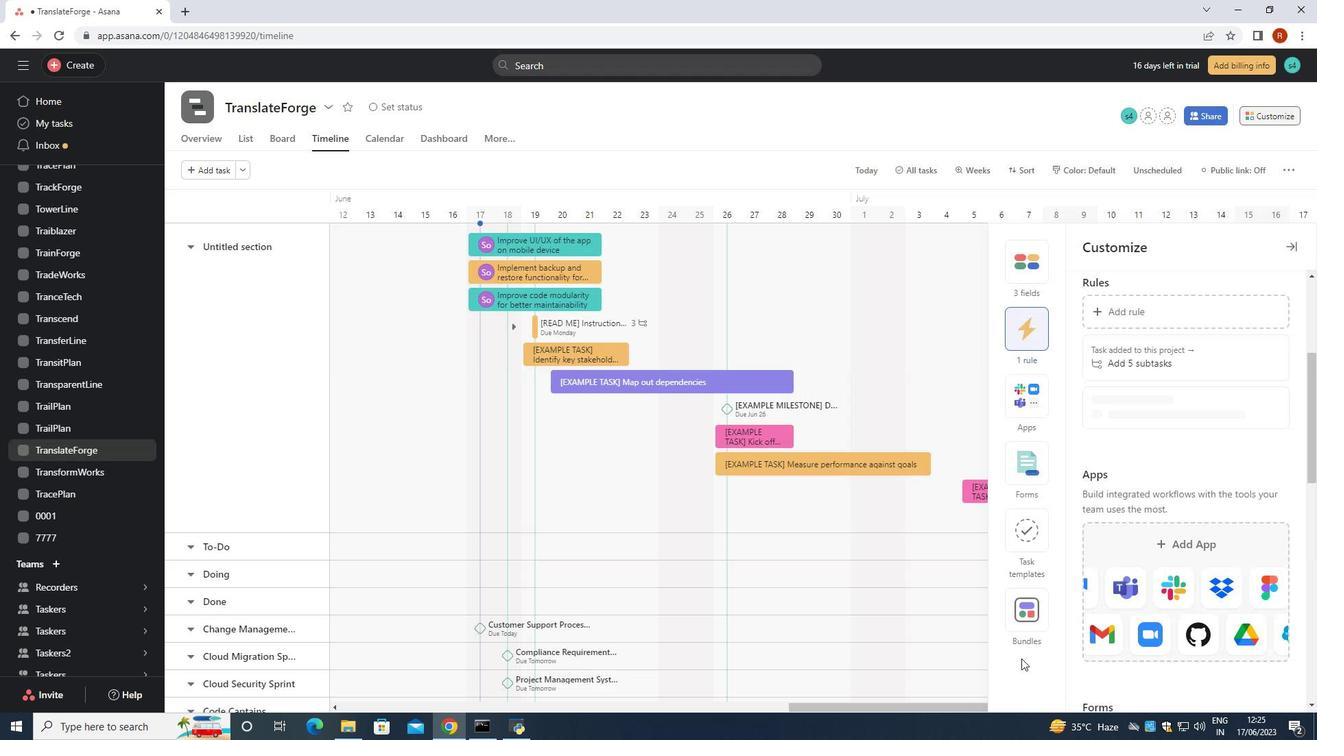 
